 Task: Check the sale-to-list ratio of fenced yard in the last 5 years.
Action: Mouse moved to (764, 169)
Screenshot: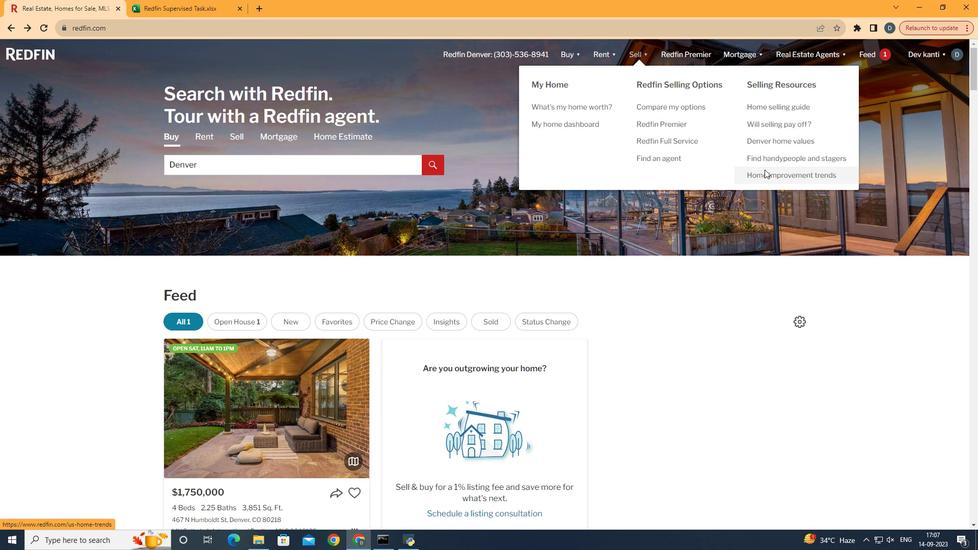 
Action: Mouse pressed left at (764, 169)
Screenshot: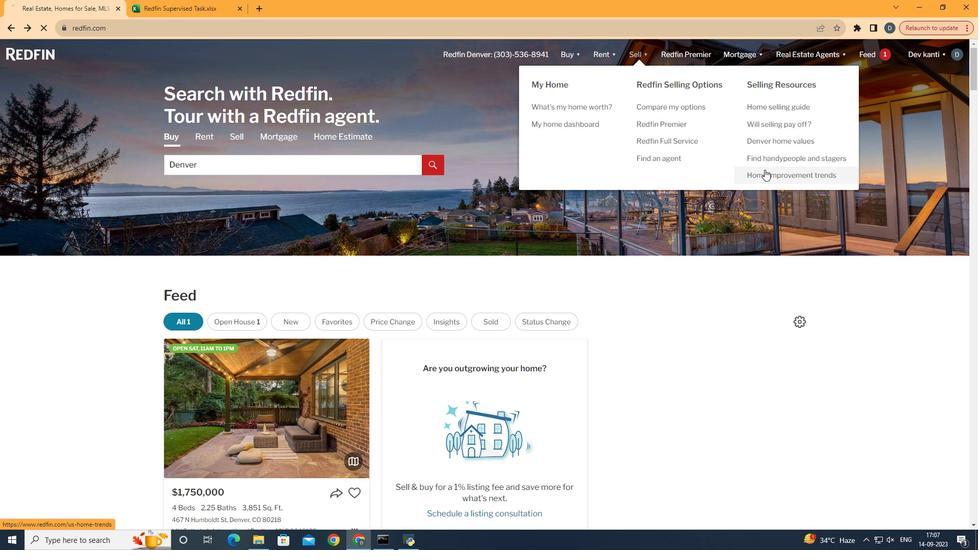 
Action: Mouse moved to (259, 200)
Screenshot: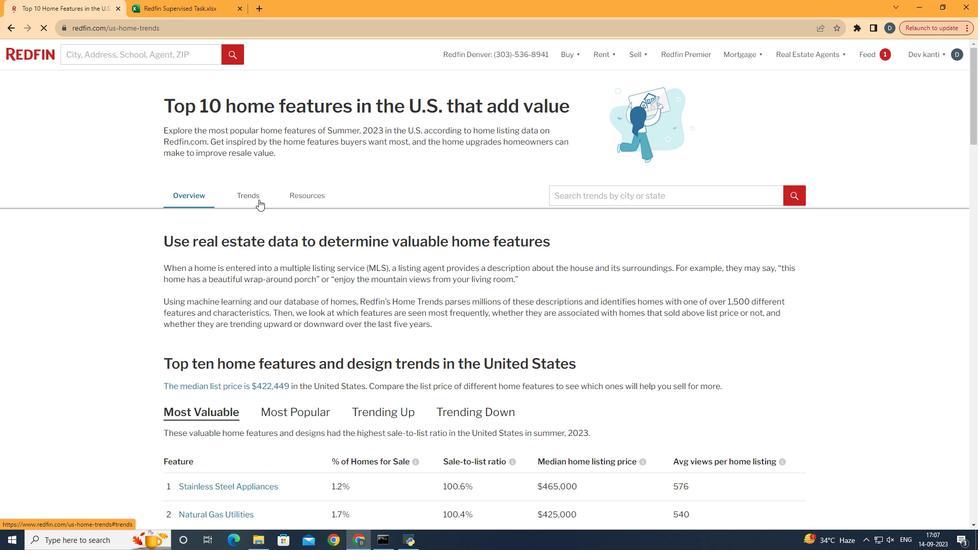 
Action: Mouse pressed left at (259, 200)
Screenshot: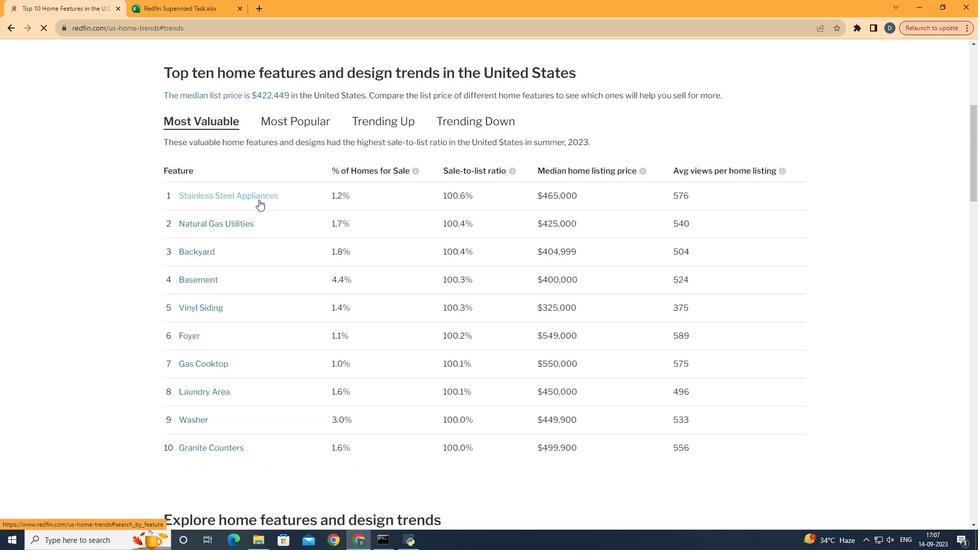 
Action: Mouse moved to (364, 286)
Screenshot: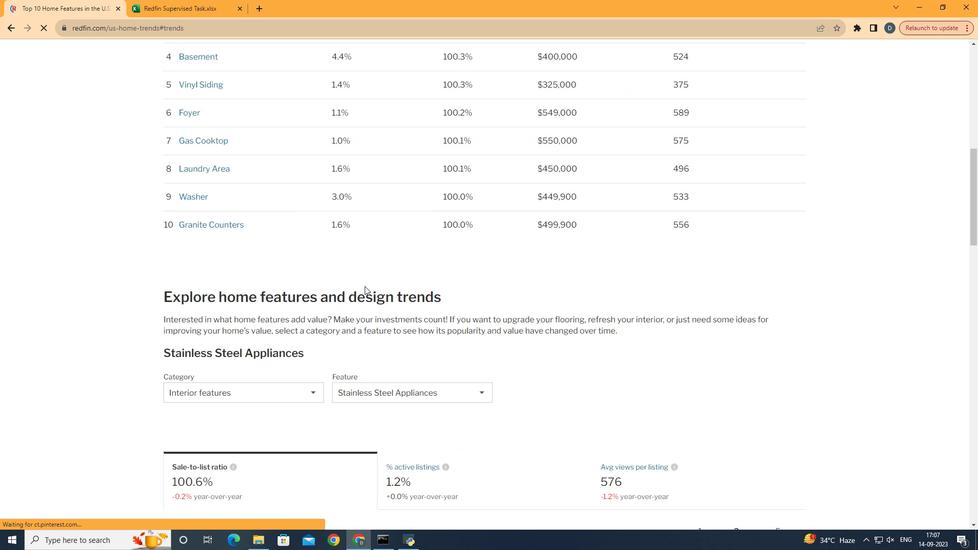 
Action: Mouse scrolled (364, 285) with delta (0, 0)
Screenshot: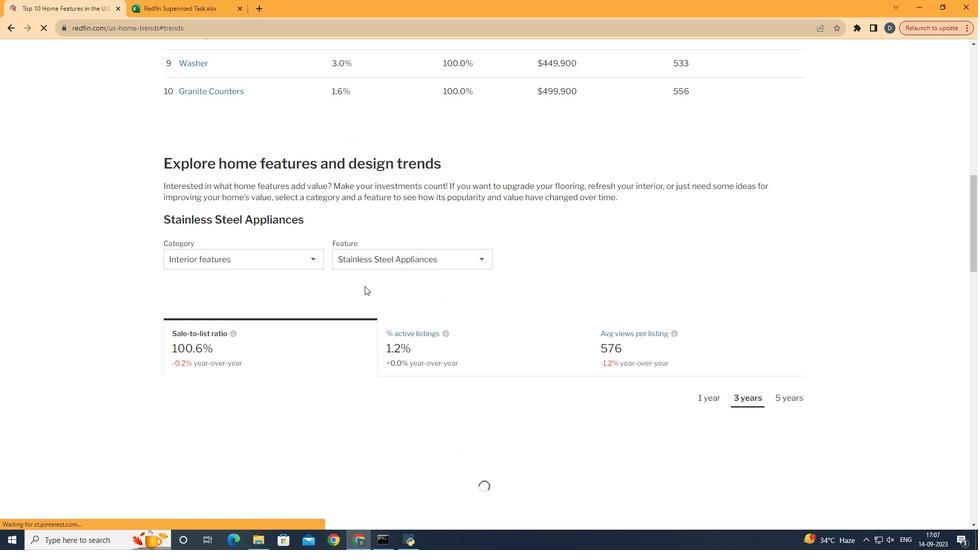 
Action: Mouse scrolled (364, 285) with delta (0, 0)
Screenshot: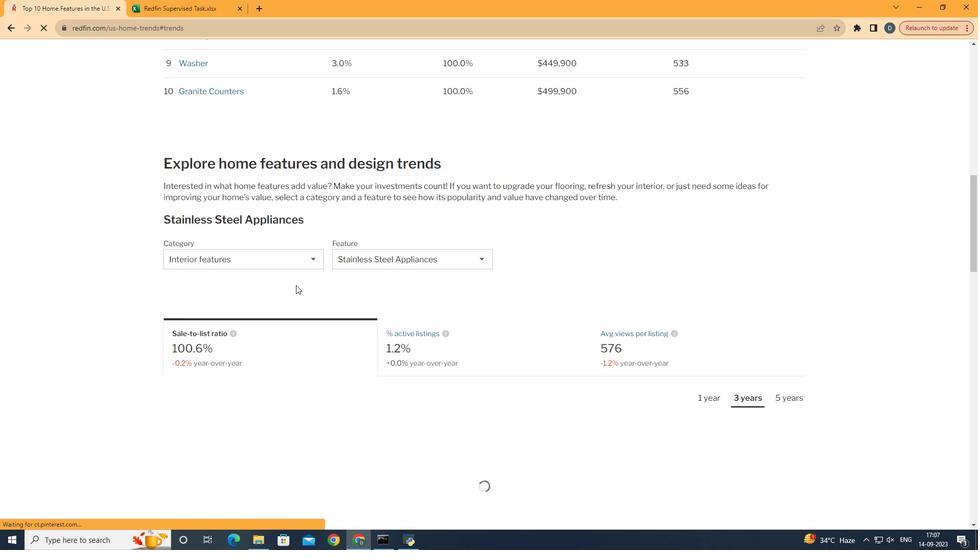 
Action: Mouse scrolled (364, 285) with delta (0, 0)
Screenshot: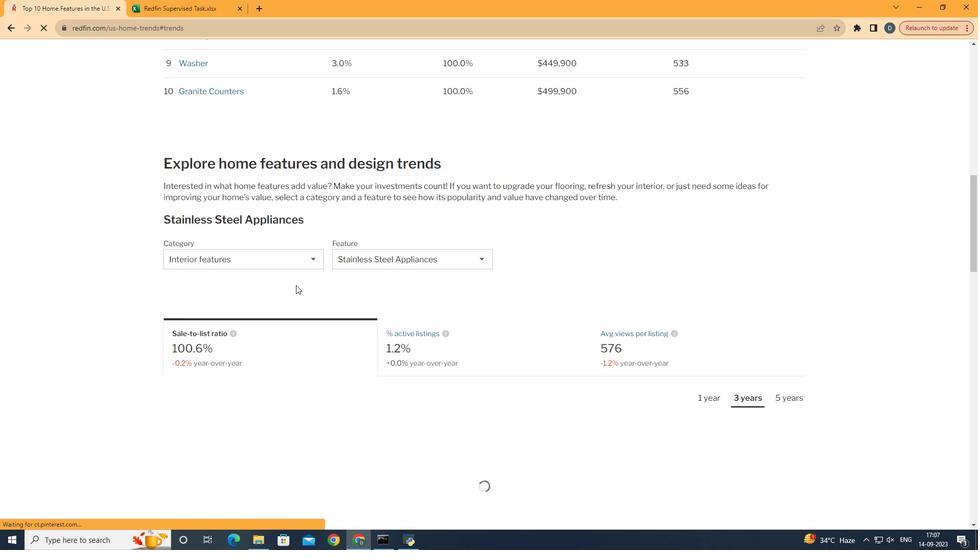 
Action: Mouse scrolled (364, 285) with delta (0, 0)
Screenshot: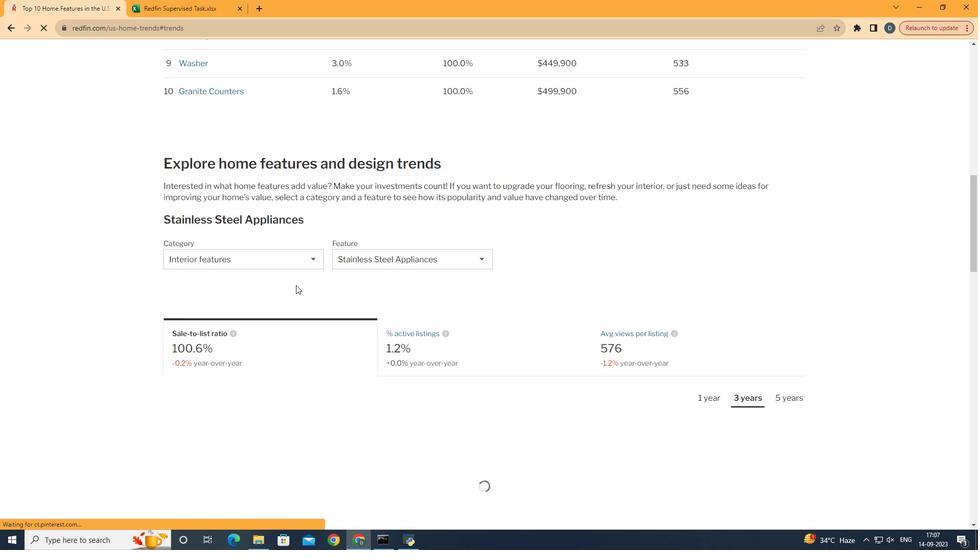 
Action: Mouse scrolled (364, 285) with delta (0, 0)
Screenshot: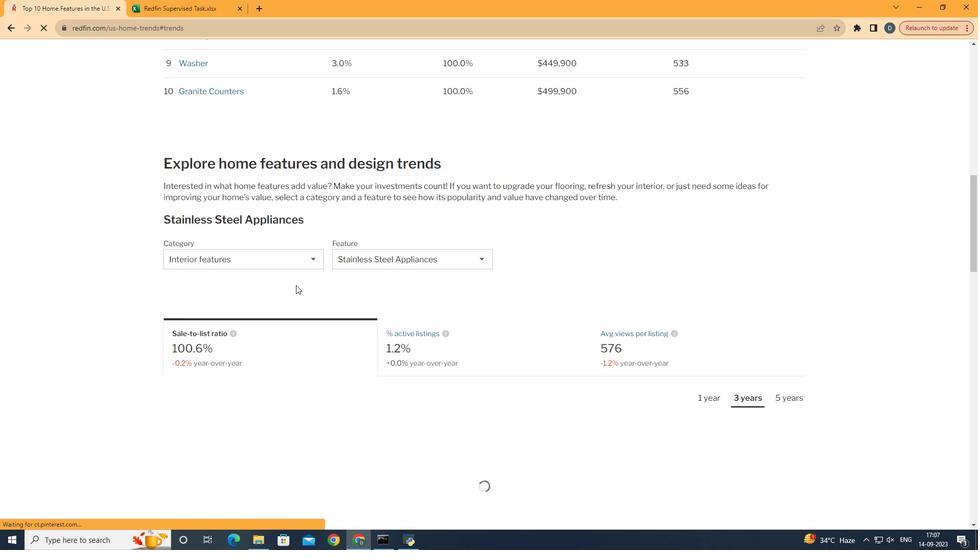
Action: Mouse scrolled (364, 285) with delta (0, 0)
Screenshot: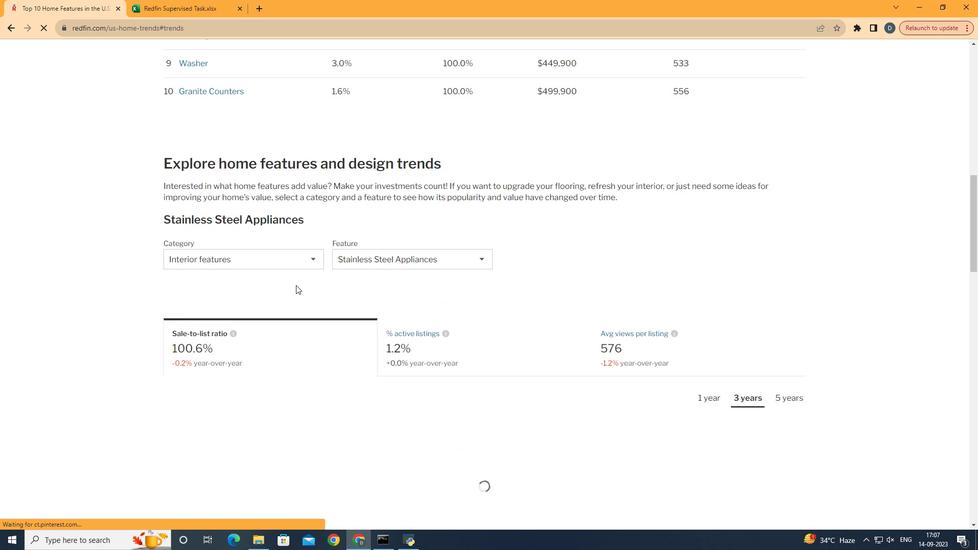 
Action: Mouse moved to (364, 286)
Screenshot: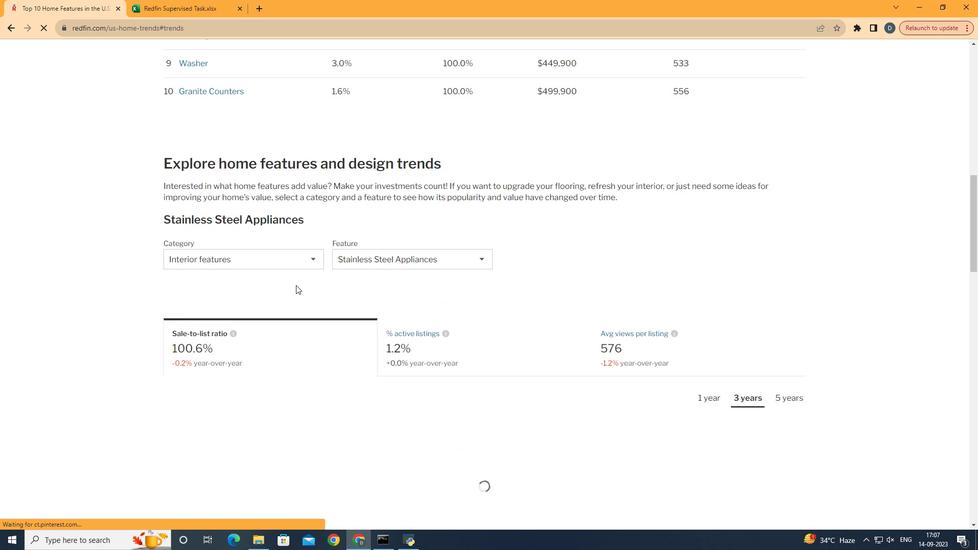 
Action: Mouse scrolled (364, 285) with delta (0, 0)
Screenshot: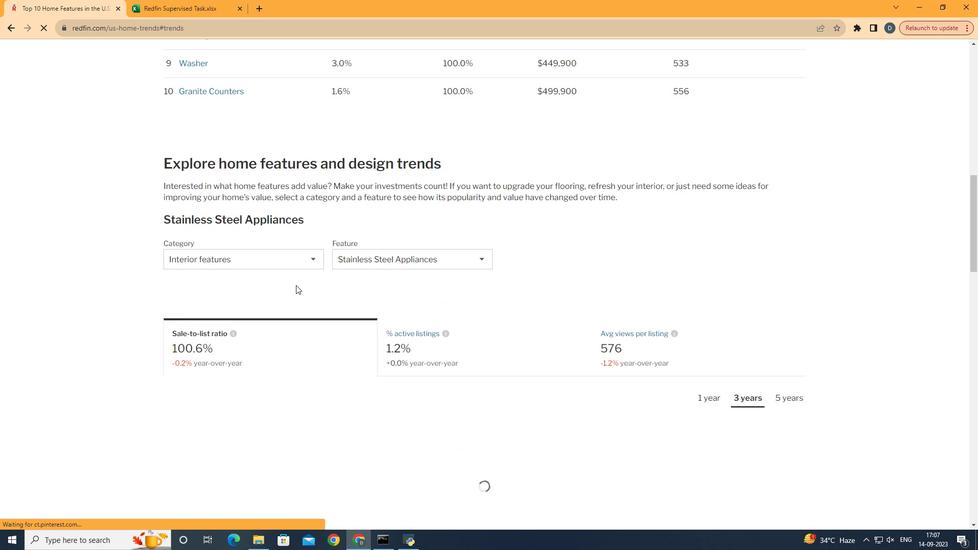 
Action: Mouse moved to (276, 271)
Screenshot: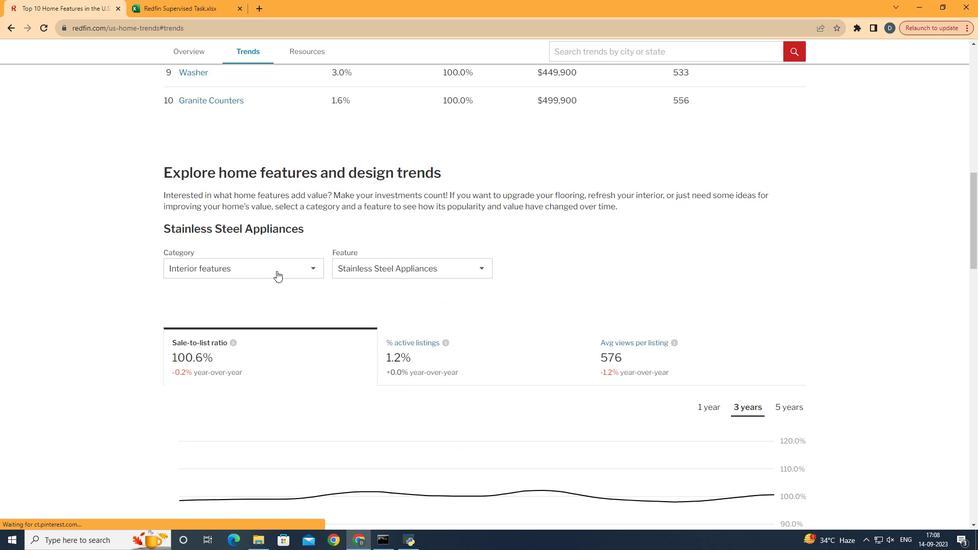 
Action: Mouse scrolled (276, 270) with delta (0, 0)
Screenshot: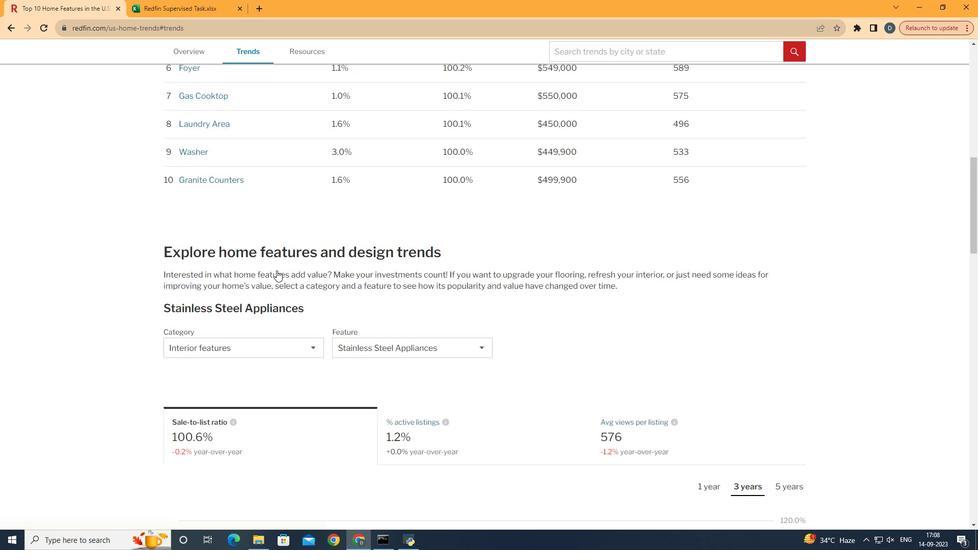 
Action: Mouse scrolled (276, 270) with delta (0, 0)
Screenshot: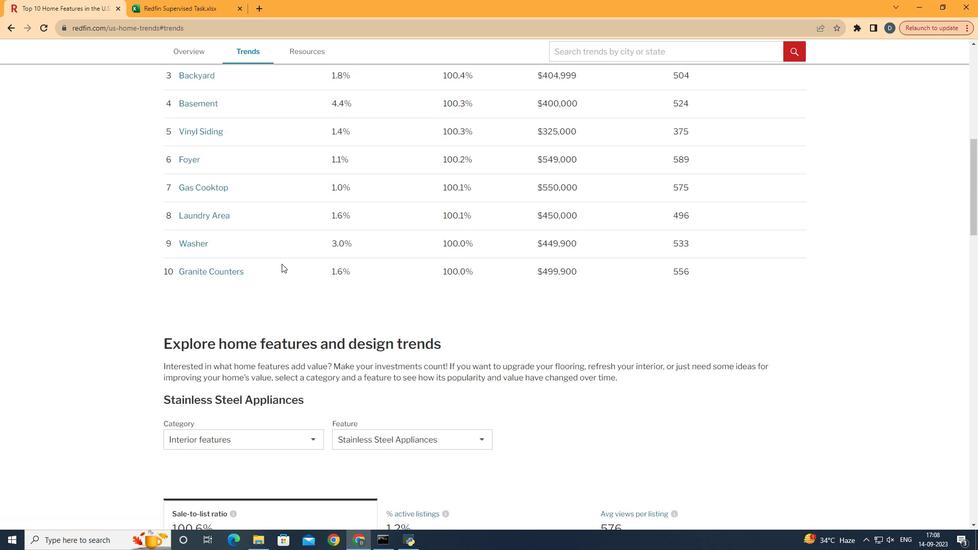 
Action: Mouse moved to (285, 234)
Screenshot: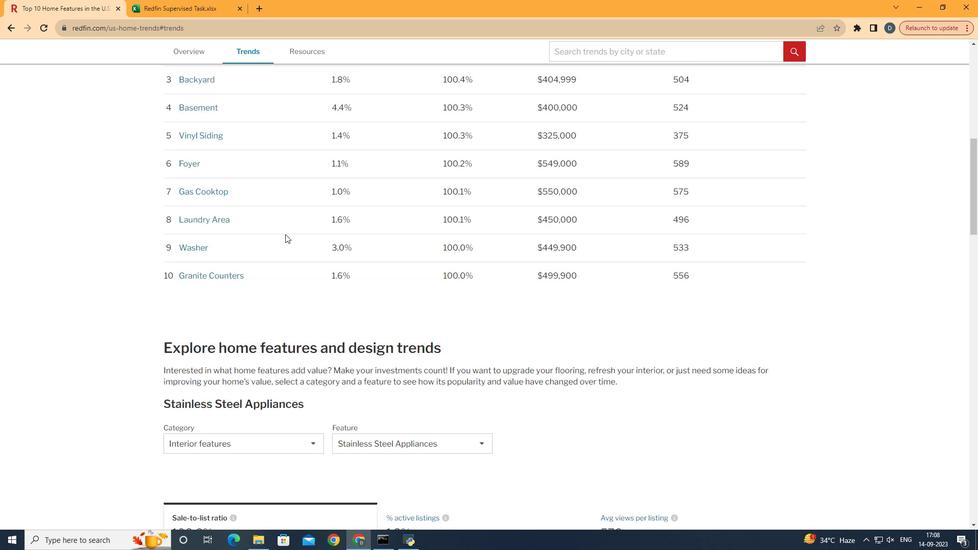 
Action: Mouse scrolled (285, 233) with delta (0, 0)
Screenshot: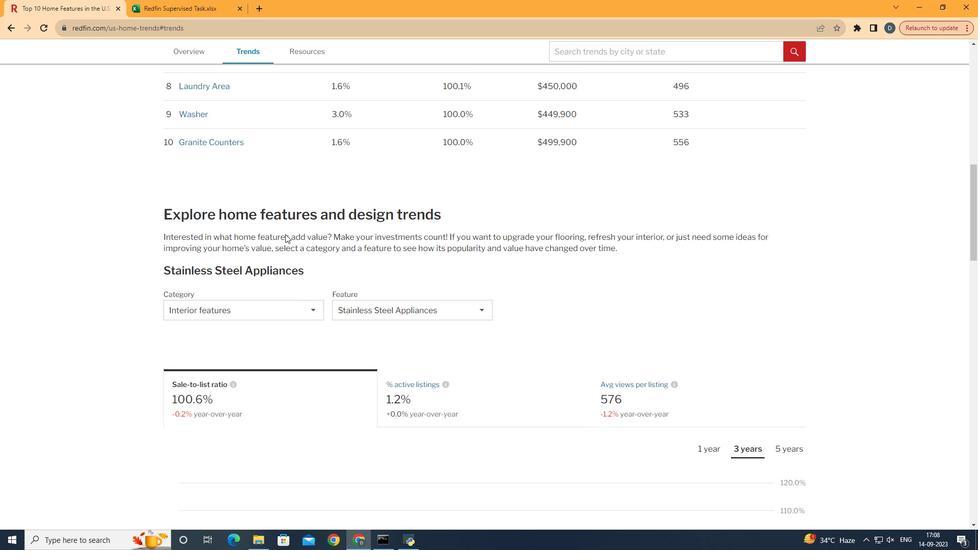 
Action: Mouse scrolled (285, 233) with delta (0, 0)
Screenshot: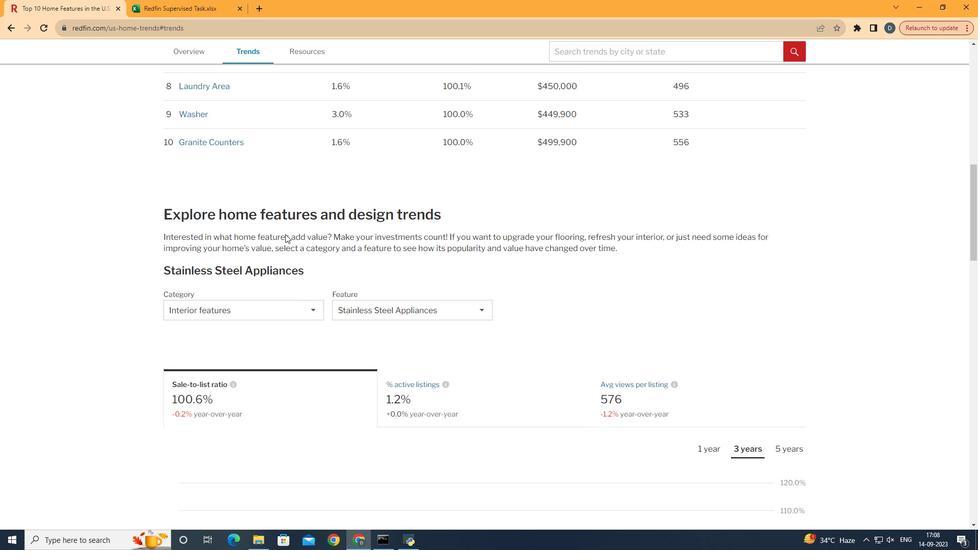 
Action: Mouse scrolled (285, 233) with delta (0, 0)
Screenshot: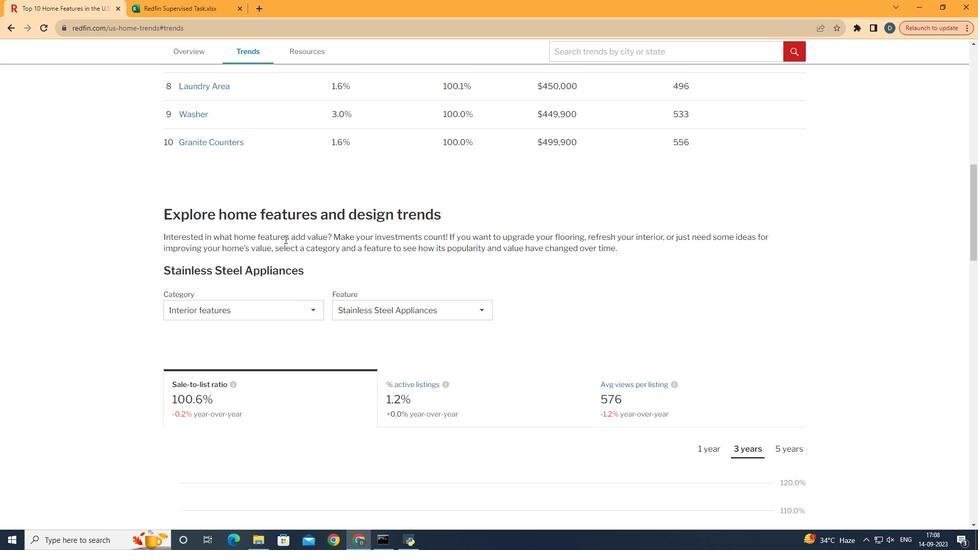 
Action: Mouse scrolled (285, 233) with delta (0, 0)
Screenshot: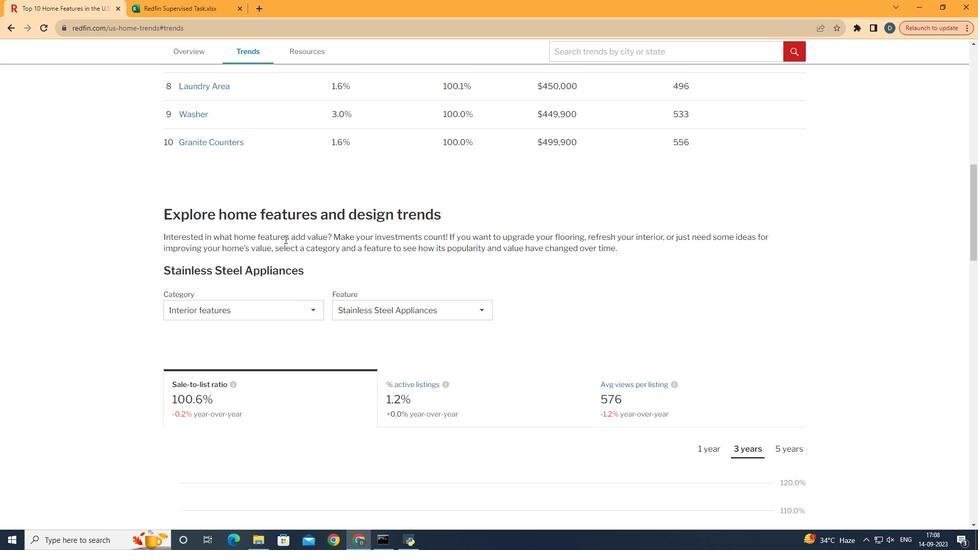 
Action: Mouse scrolled (285, 233) with delta (0, 0)
Screenshot: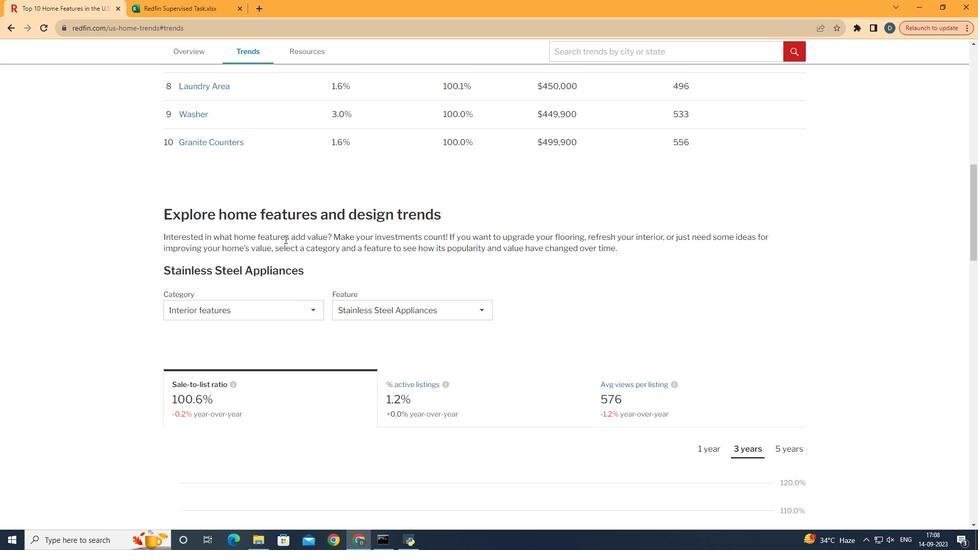 
Action: Mouse scrolled (285, 233) with delta (0, 0)
Screenshot: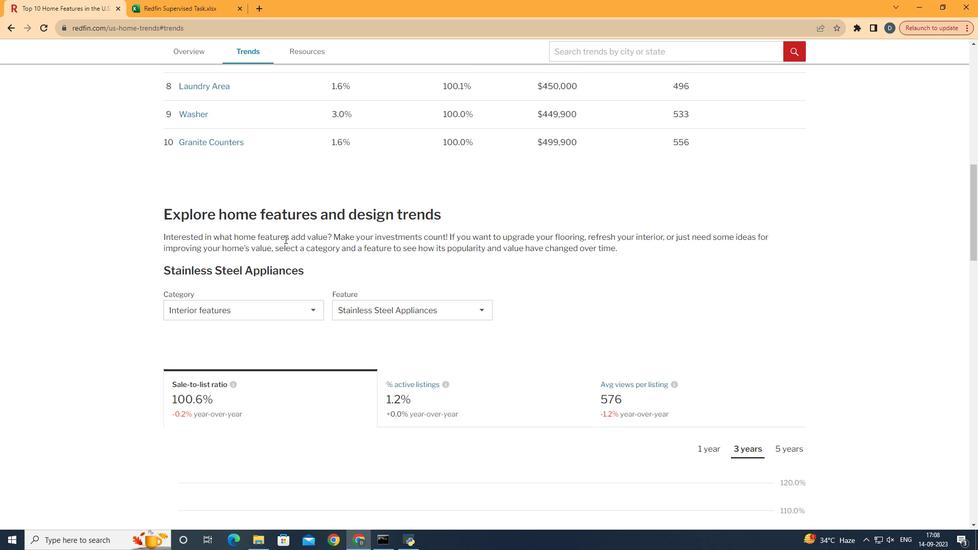 
Action: Mouse moved to (284, 316)
Screenshot: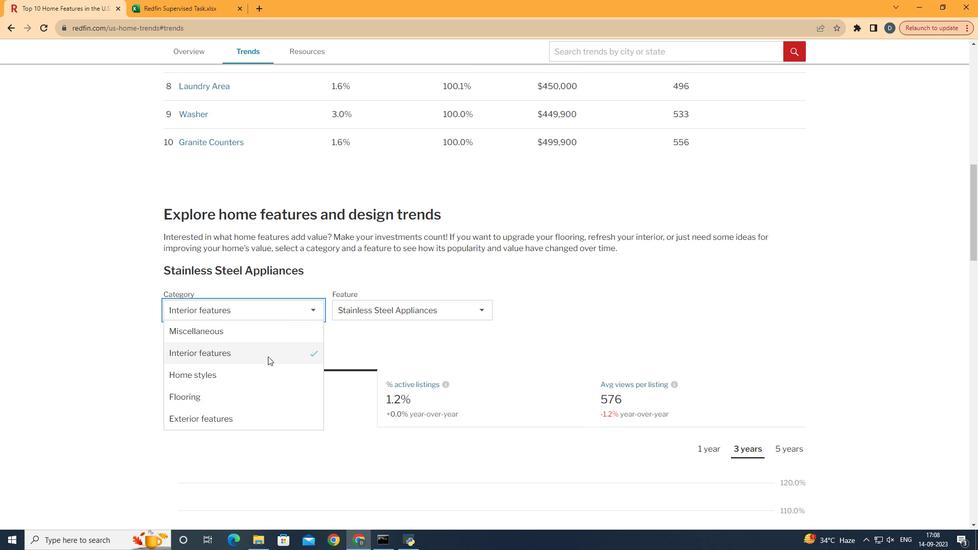 
Action: Mouse pressed left at (284, 316)
Screenshot: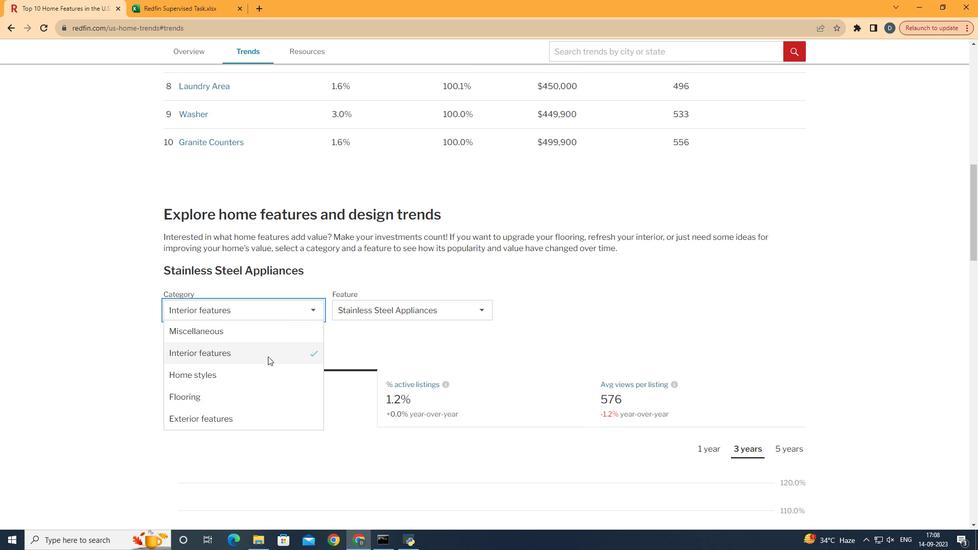 
Action: Mouse moved to (253, 424)
Screenshot: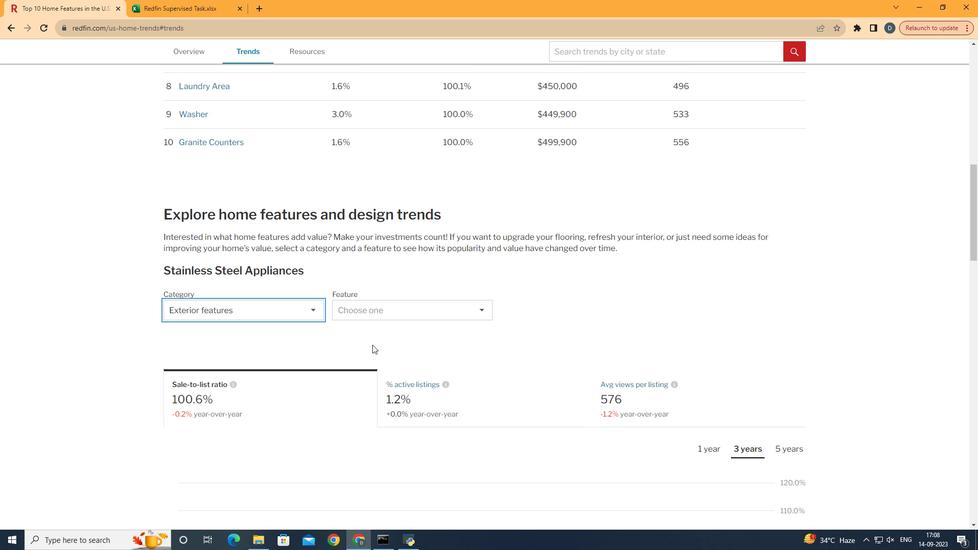 
Action: Mouse pressed left at (253, 424)
Screenshot: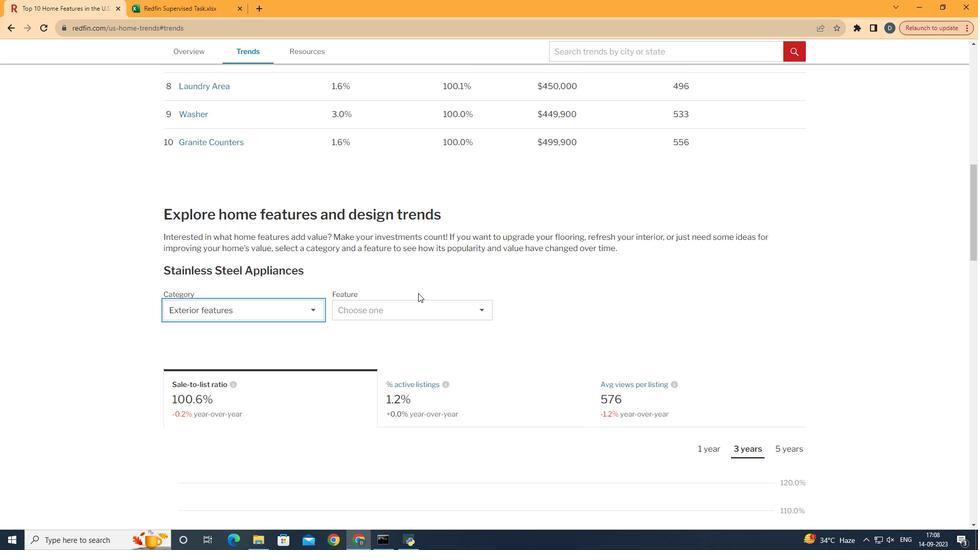 
Action: Mouse moved to (409, 321)
Screenshot: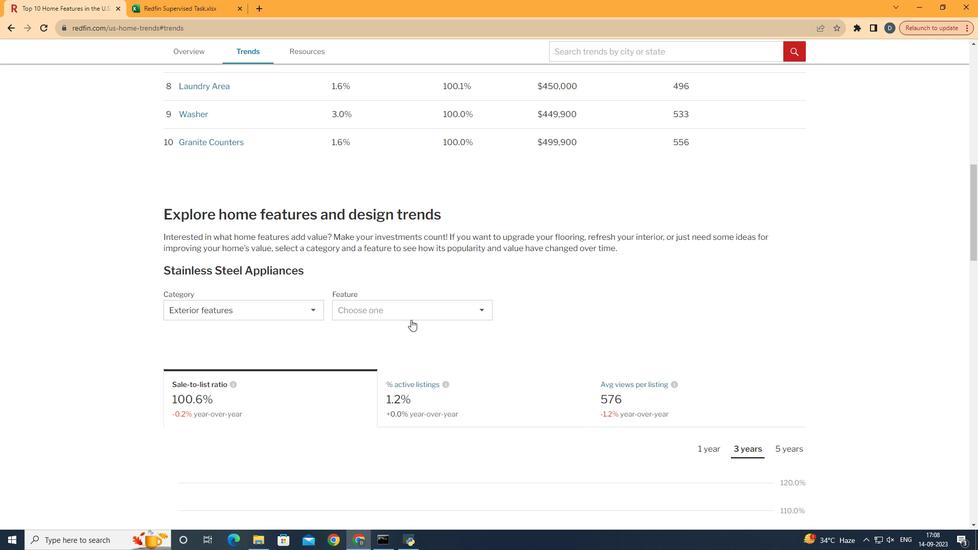 
Action: Mouse pressed left at (409, 321)
Screenshot: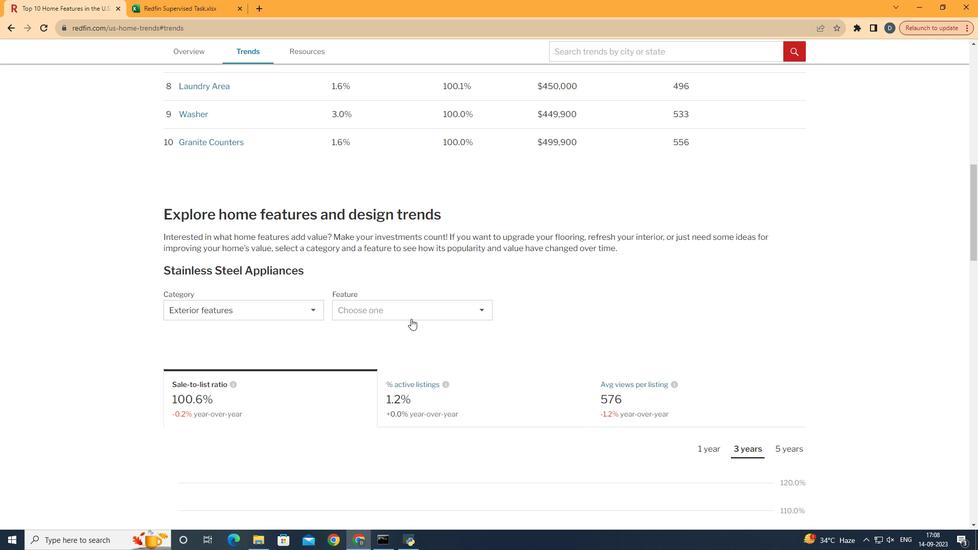 
Action: Mouse moved to (411, 318)
Screenshot: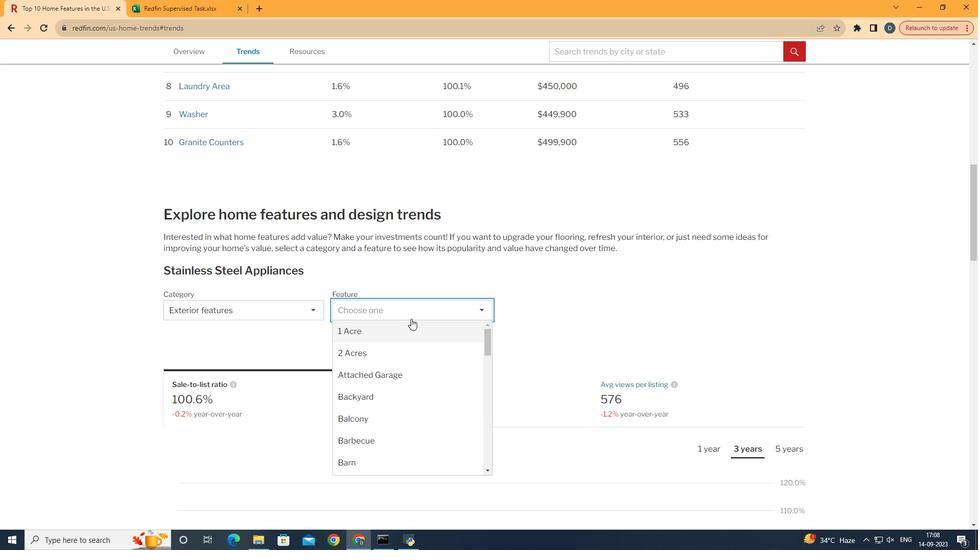 
Action: Mouse pressed left at (411, 318)
Screenshot: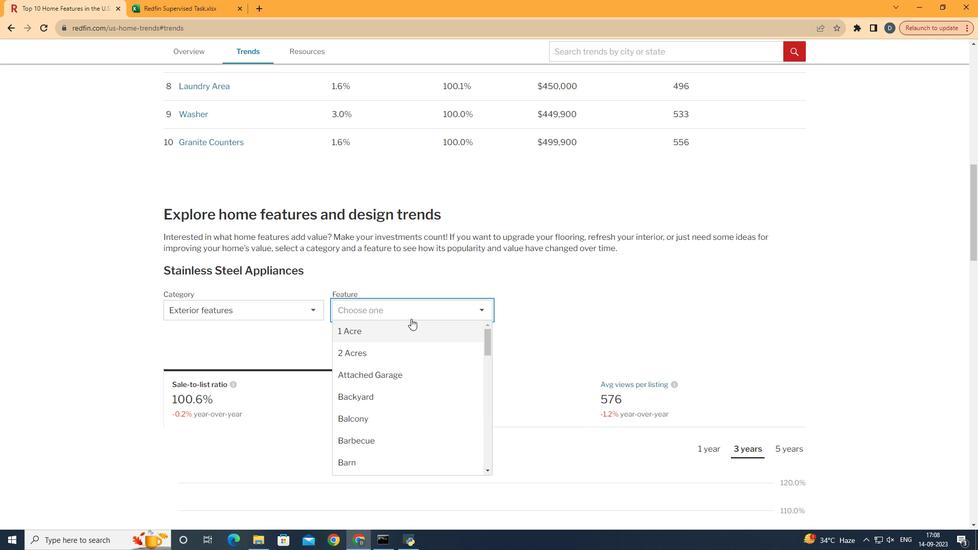 
Action: Mouse moved to (432, 374)
Screenshot: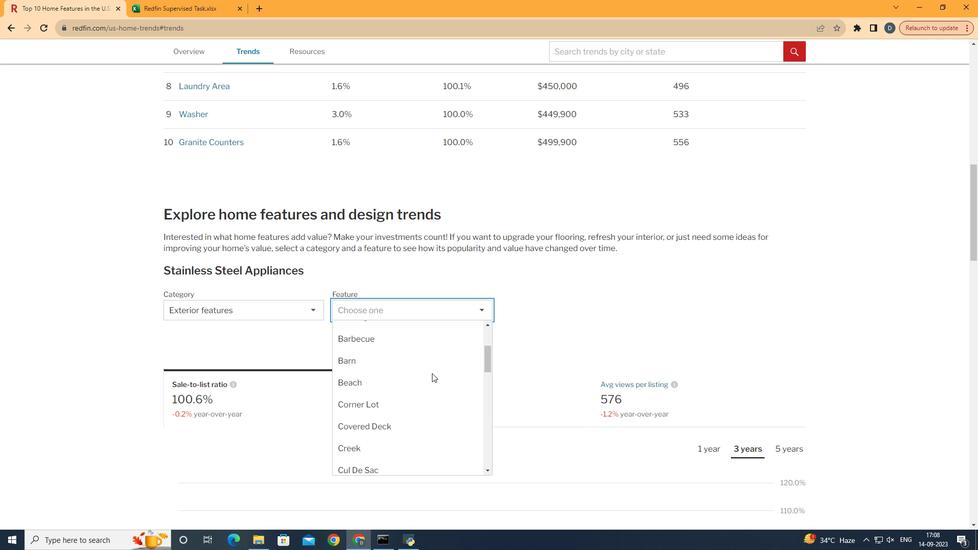 
Action: Mouse scrolled (432, 374) with delta (0, 0)
Screenshot: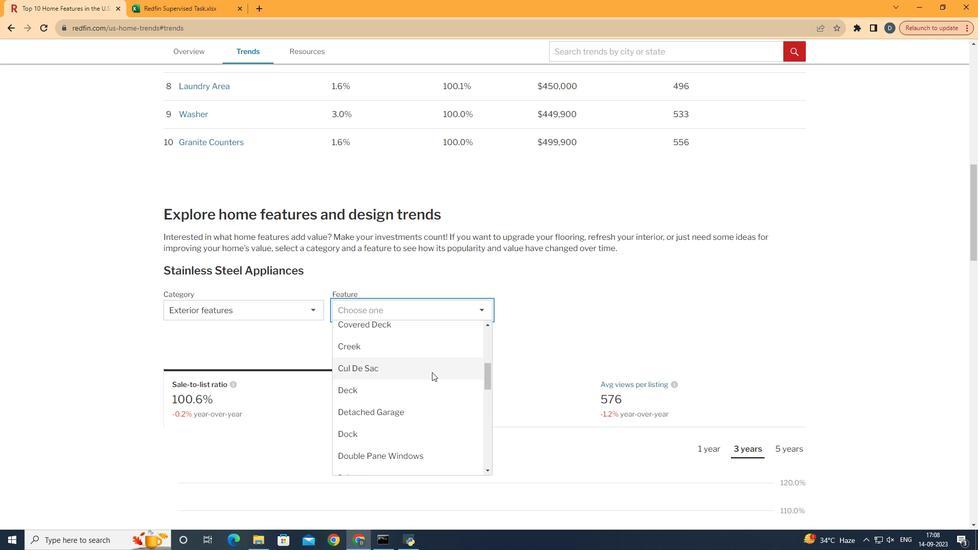 
Action: Mouse scrolled (432, 374) with delta (0, 0)
Screenshot: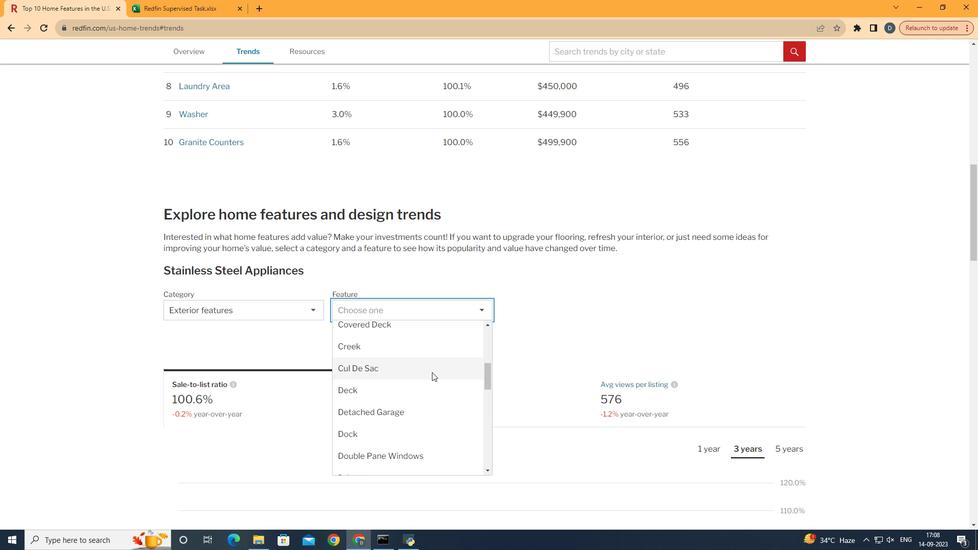 
Action: Mouse moved to (432, 374)
Screenshot: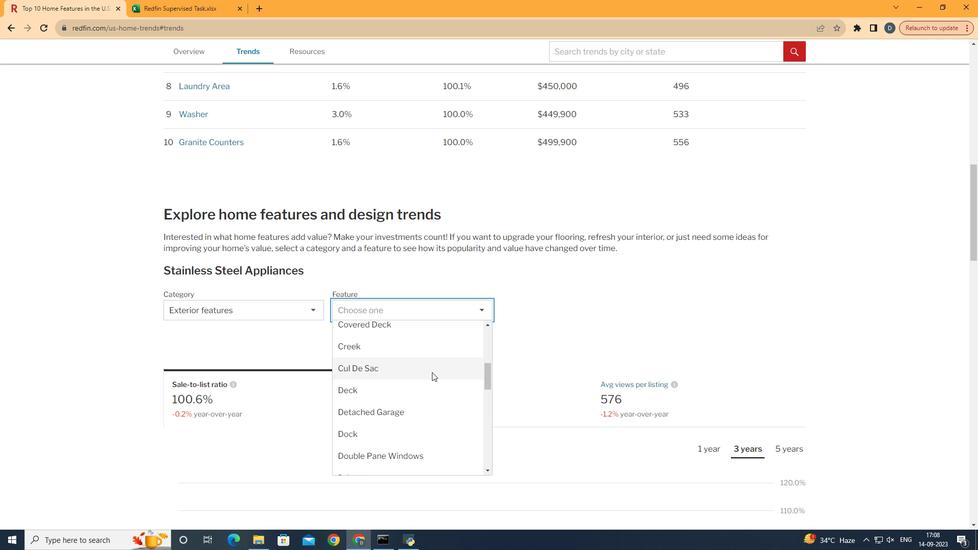 
Action: Mouse scrolled (432, 374) with delta (0, 0)
Screenshot: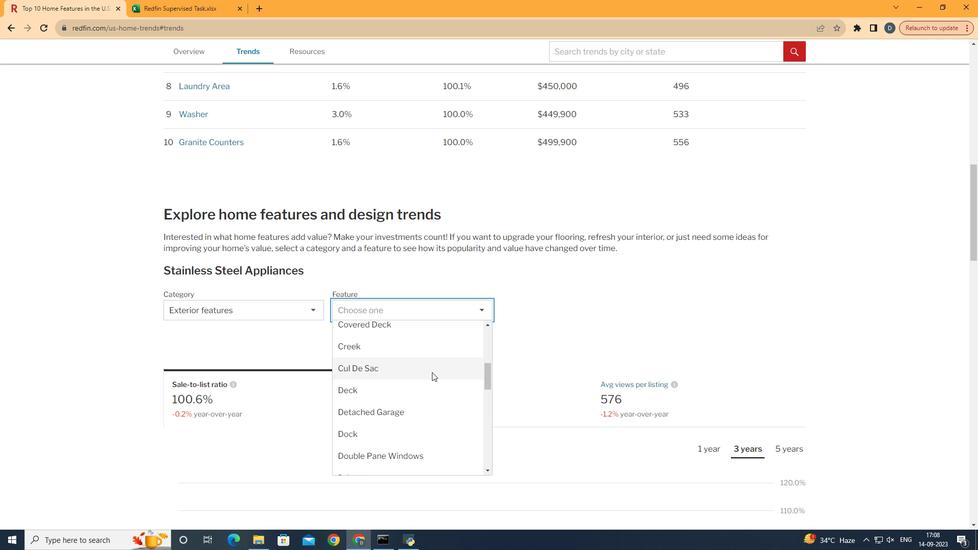 
Action: Mouse scrolled (432, 374) with delta (0, 0)
Screenshot: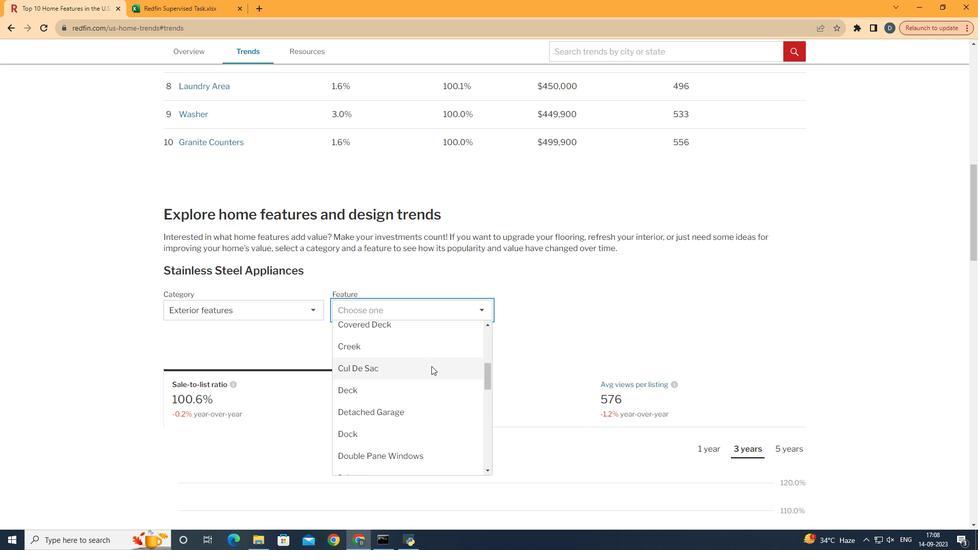 
Action: Mouse moved to (431, 366)
Screenshot: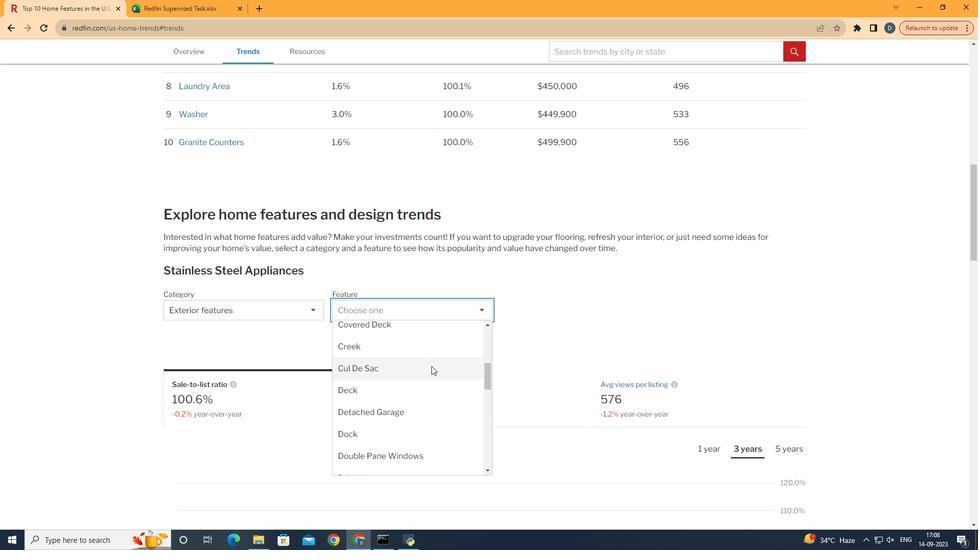 
Action: Mouse scrolled (431, 365) with delta (0, 0)
Screenshot: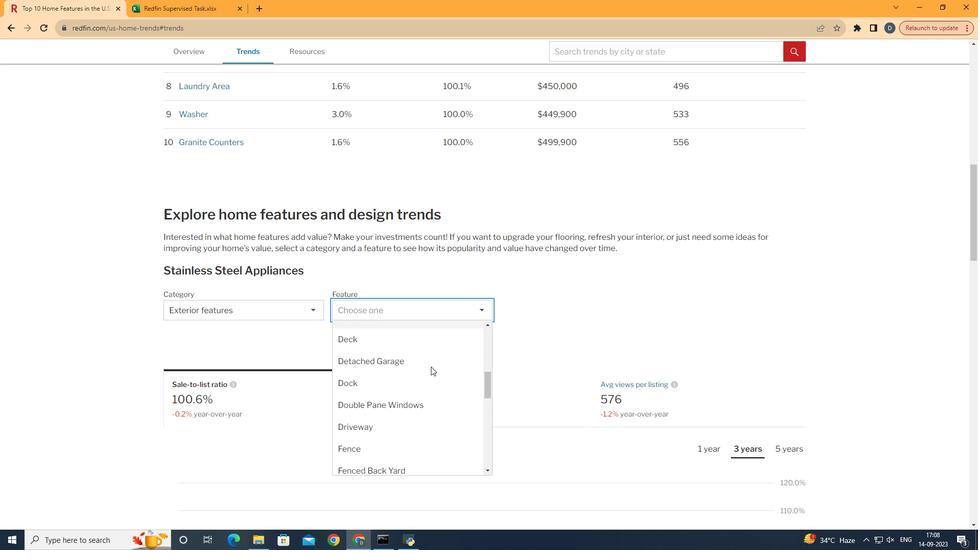 
Action: Mouse moved to (431, 366)
Screenshot: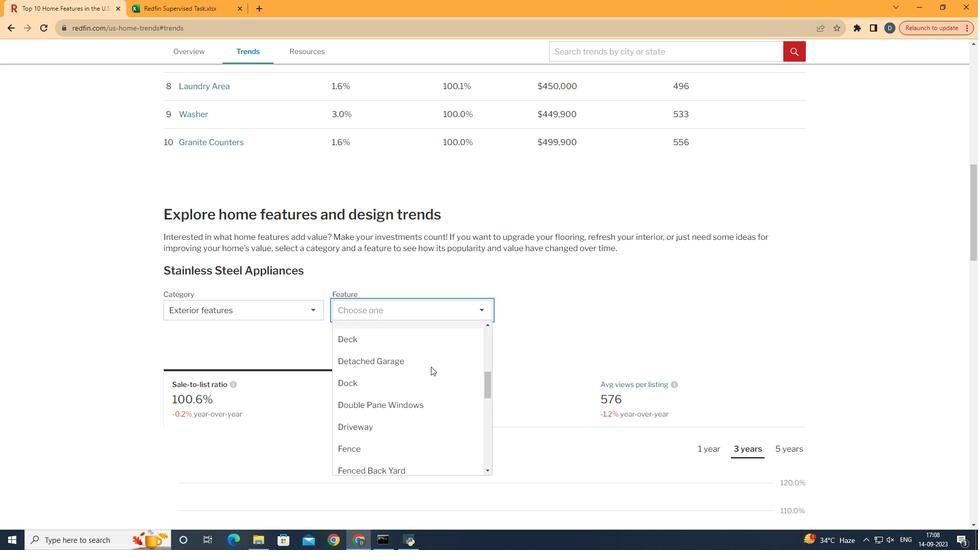 
Action: Mouse scrolled (431, 366) with delta (0, 0)
Screenshot: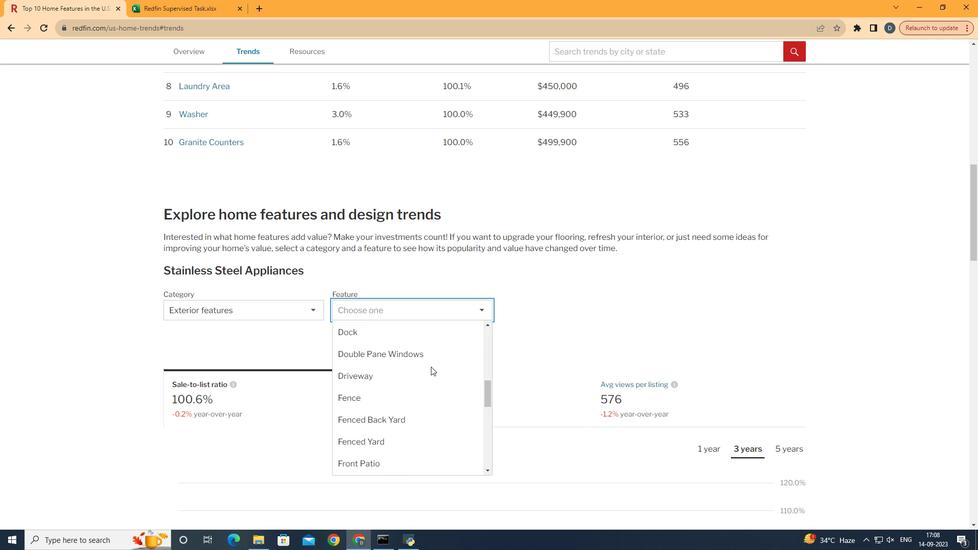 
Action: Mouse moved to (406, 442)
Screenshot: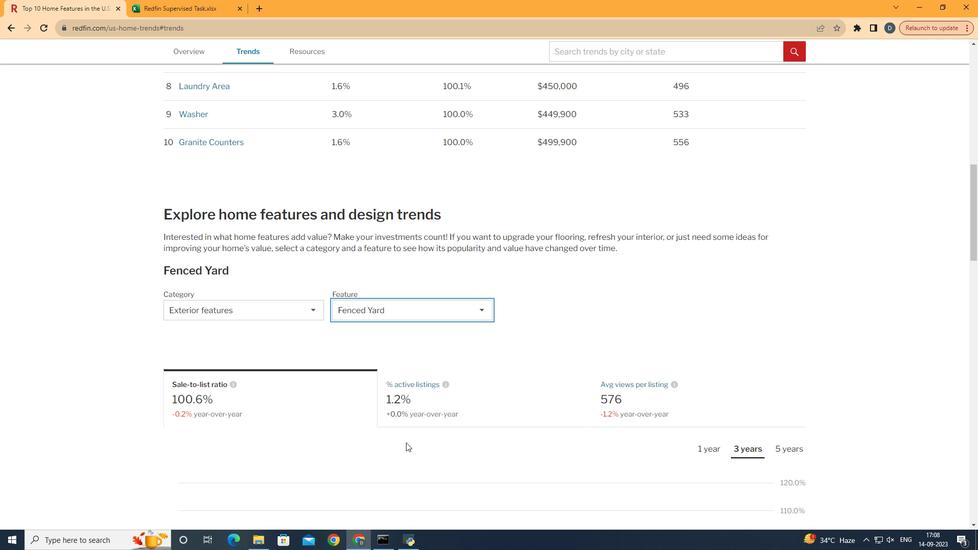 
Action: Mouse pressed left at (406, 442)
Screenshot: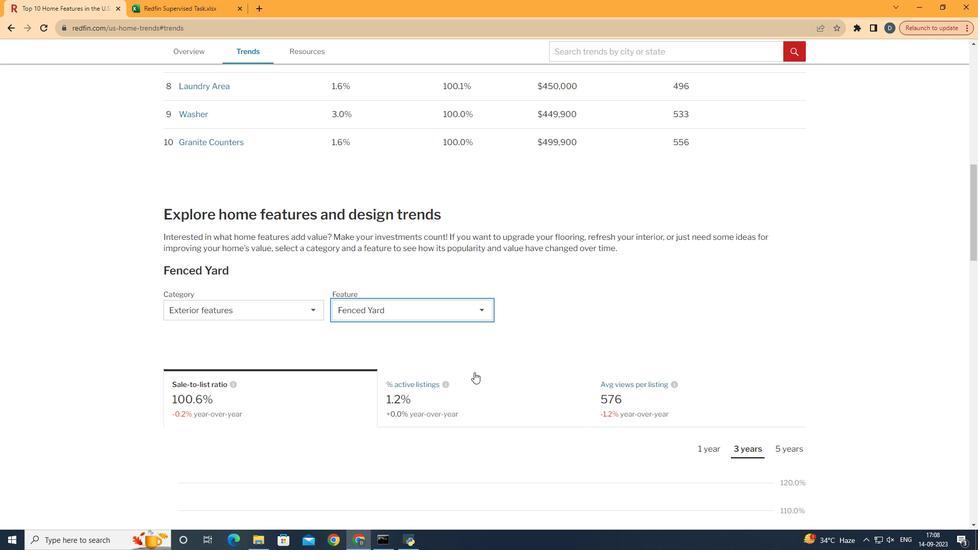 
Action: Mouse moved to (603, 261)
Screenshot: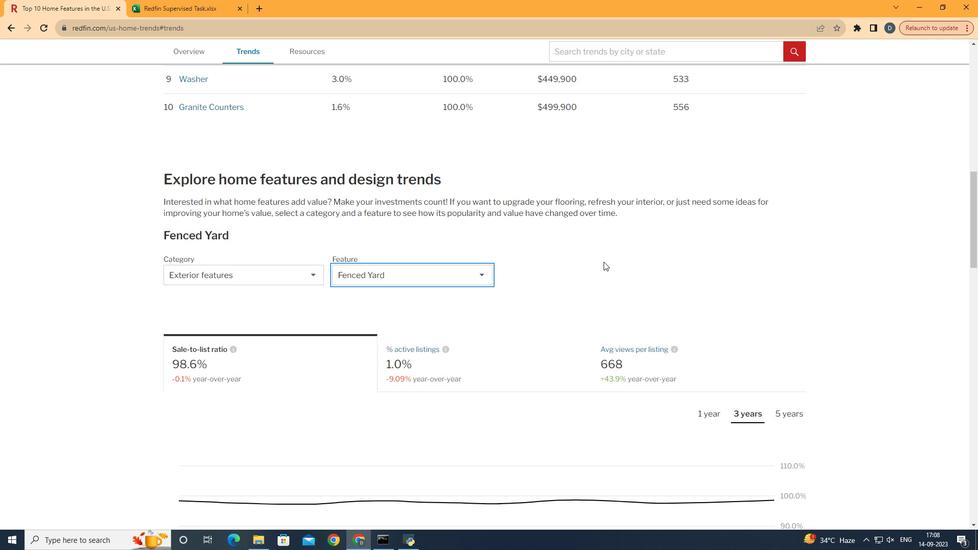 
Action: Mouse scrolled (603, 261) with delta (0, 0)
Screenshot: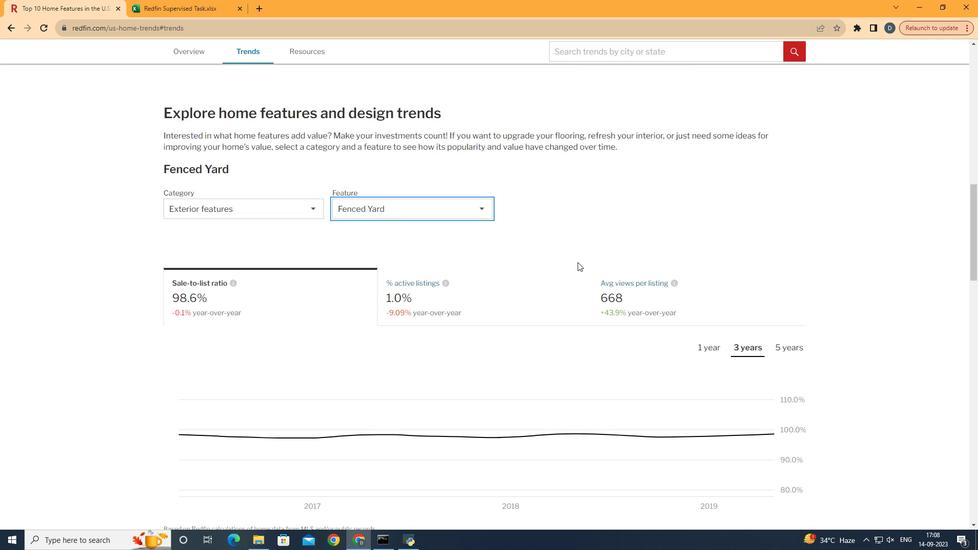 
Action: Mouse scrolled (603, 261) with delta (0, 0)
Screenshot: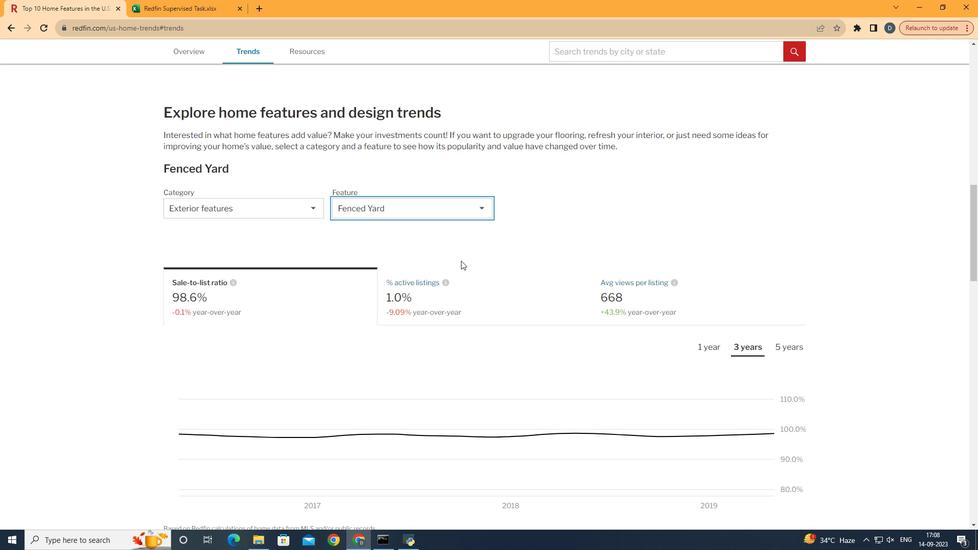 
Action: Mouse moved to (792, 348)
Screenshot: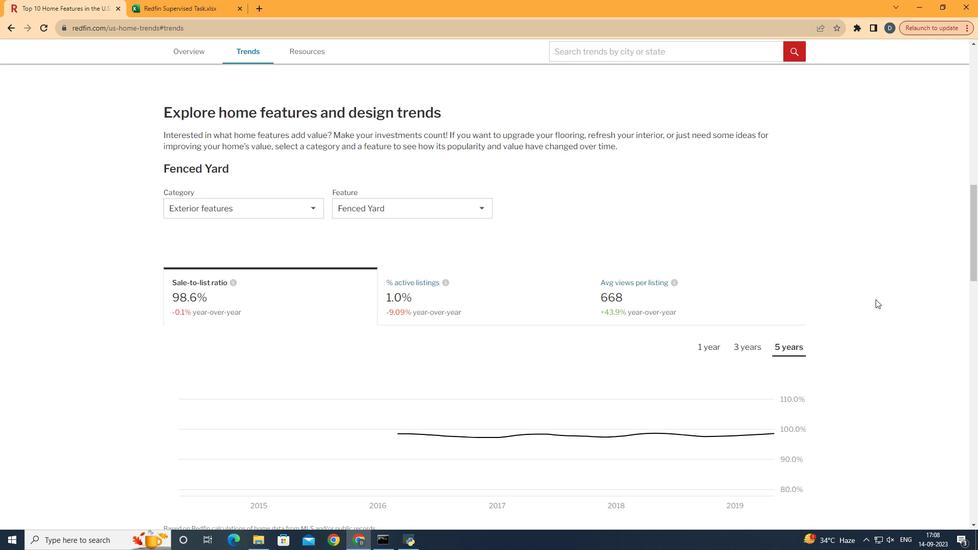 
Action: Mouse pressed left at (792, 348)
Screenshot: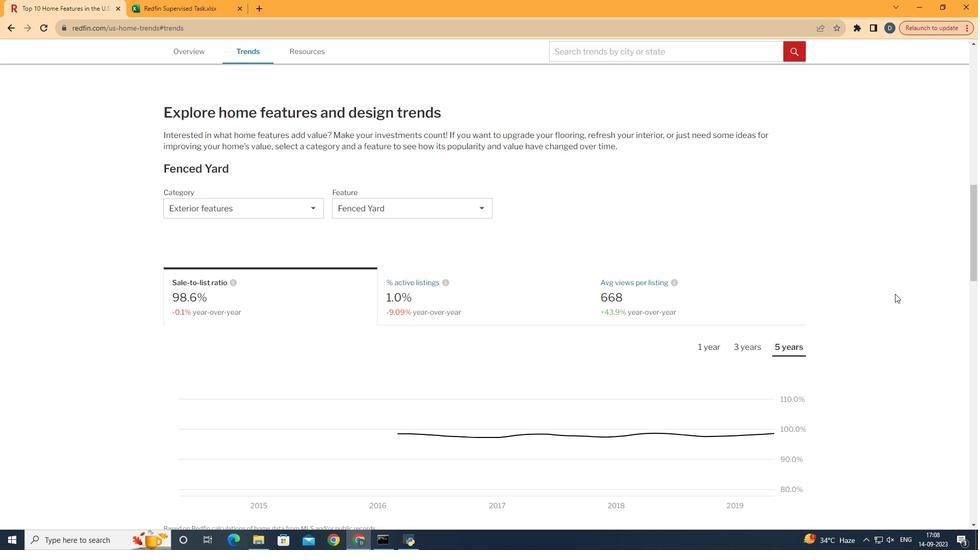 
Action: Mouse moved to (895, 294)
Screenshot: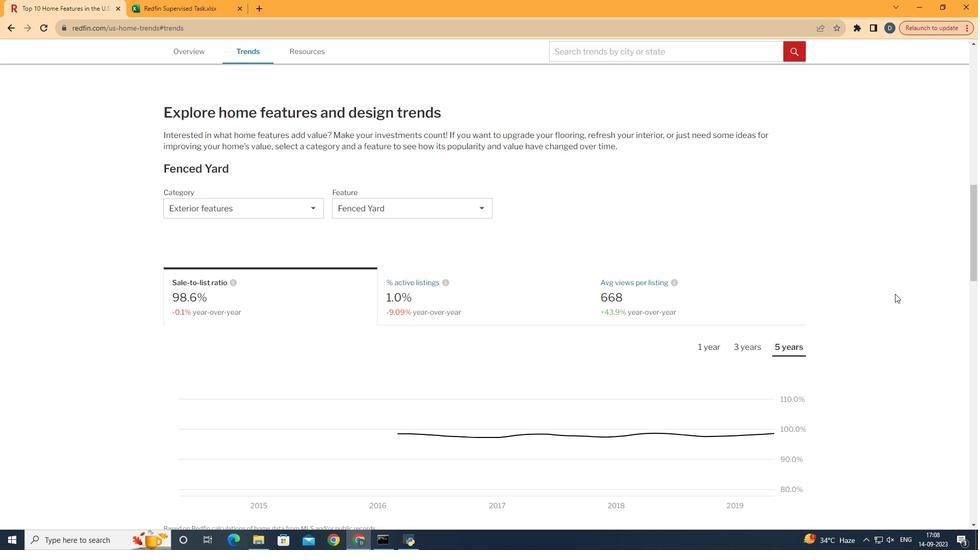 
